 Task: Select a due date automation when advanced on, the moment a card is due add dates due in 1 working days.
Action: Mouse moved to (1187, 85)
Screenshot: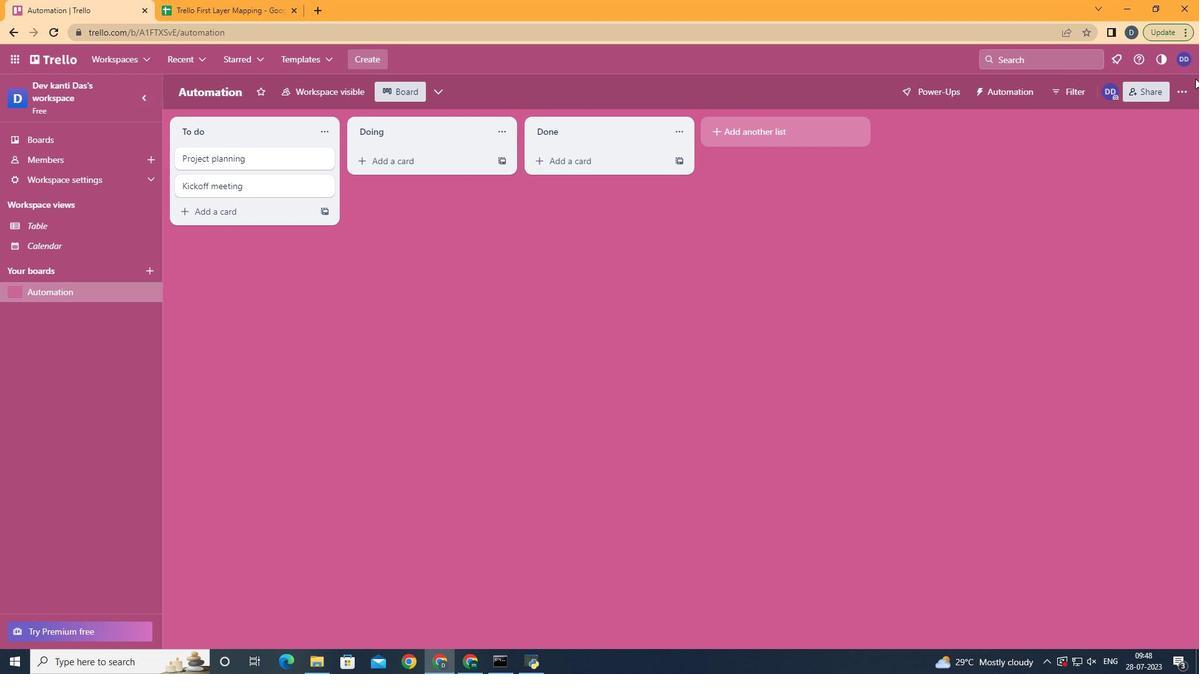 
Action: Mouse pressed left at (1187, 85)
Screenshot: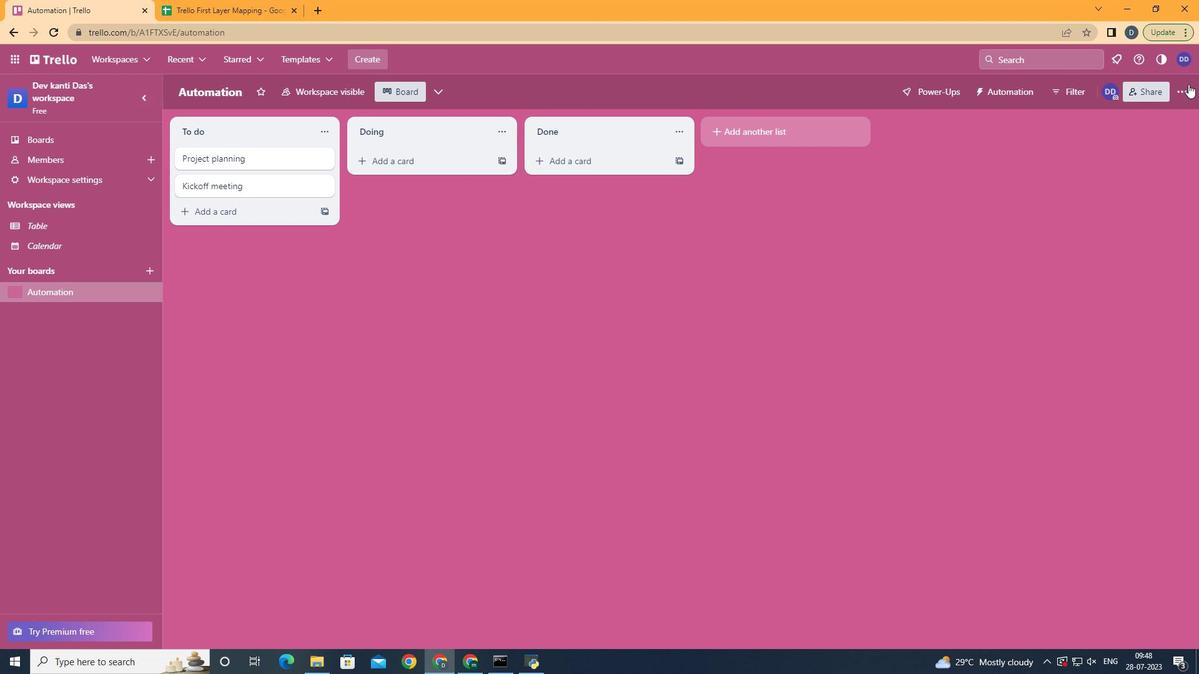 
Action: Mouse moved to (1095, 256)
Screenshot: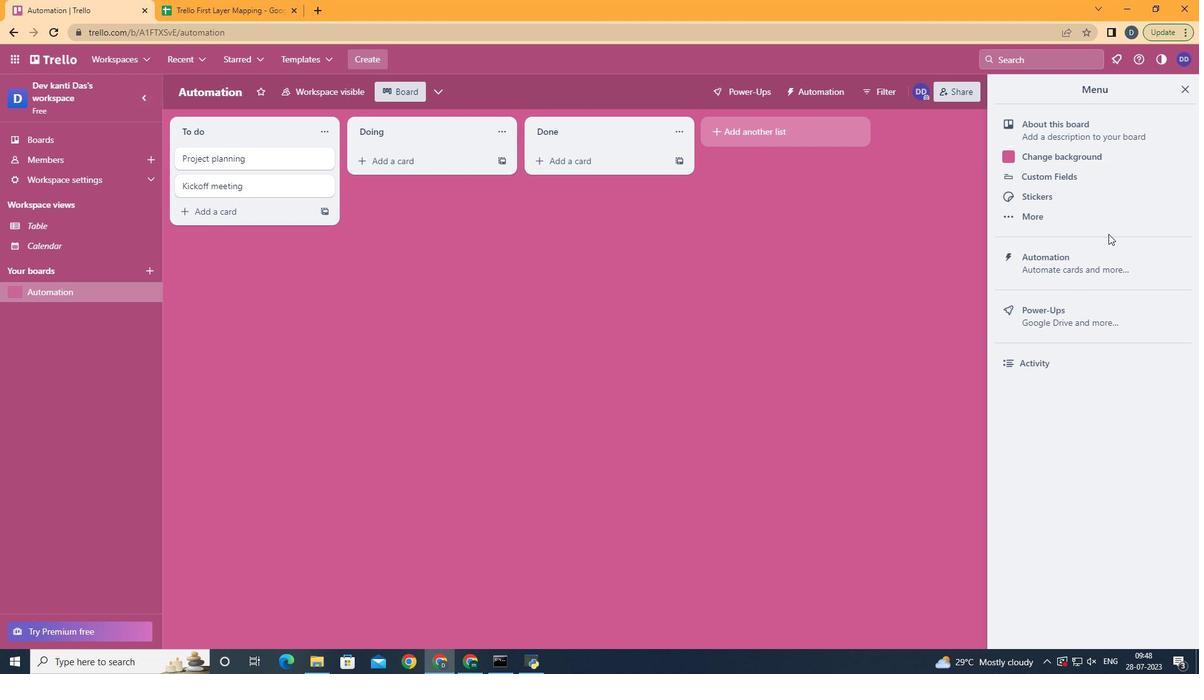 
Action: Mouse pressed left at (1095, 256)
Screenshot: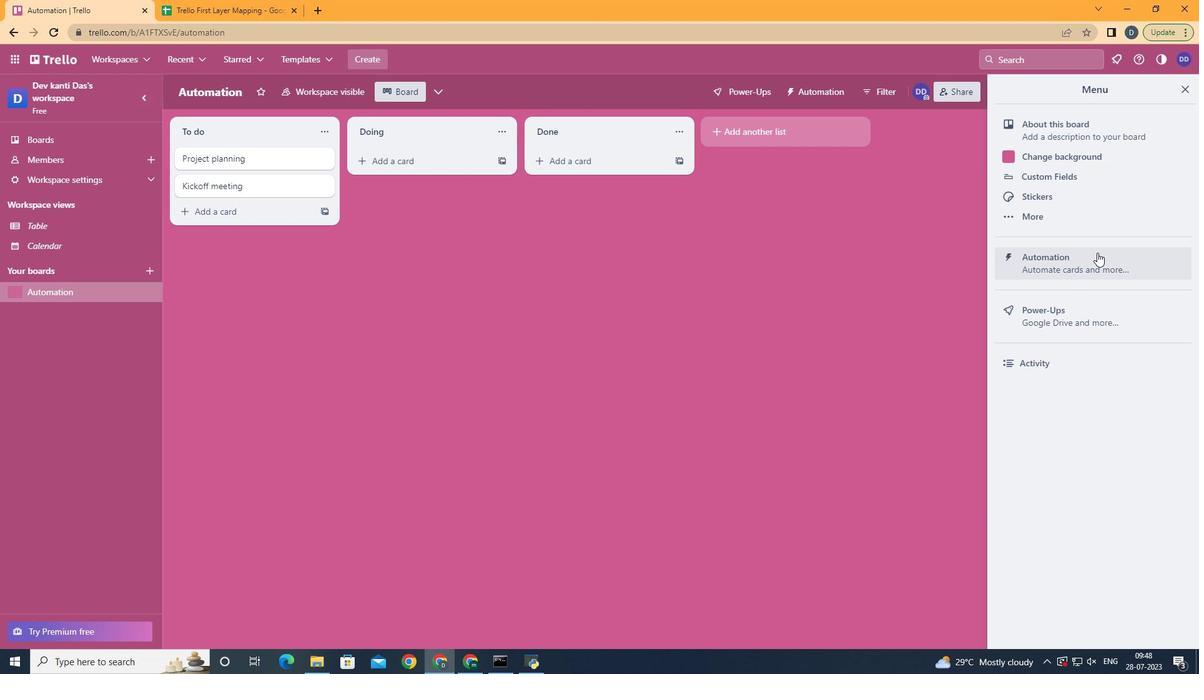 
Action: Mouse moved to (221, 246)
Screenshot: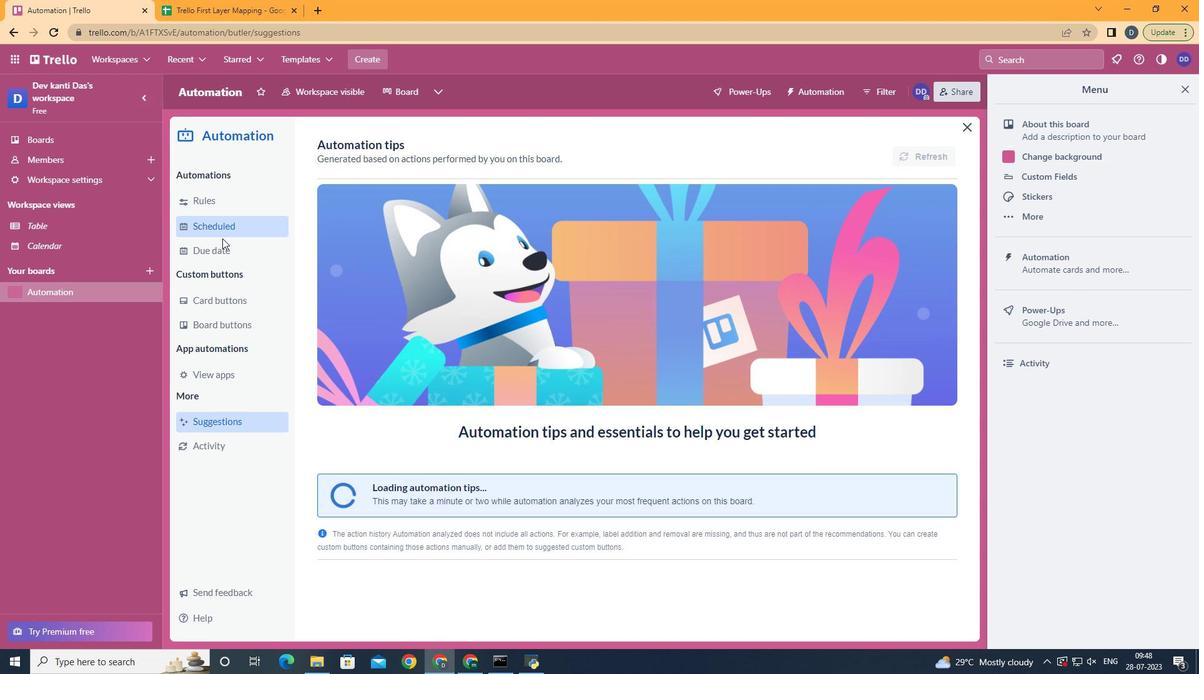 
Action: Mouse pressed left at (221, 246)
Screenshot: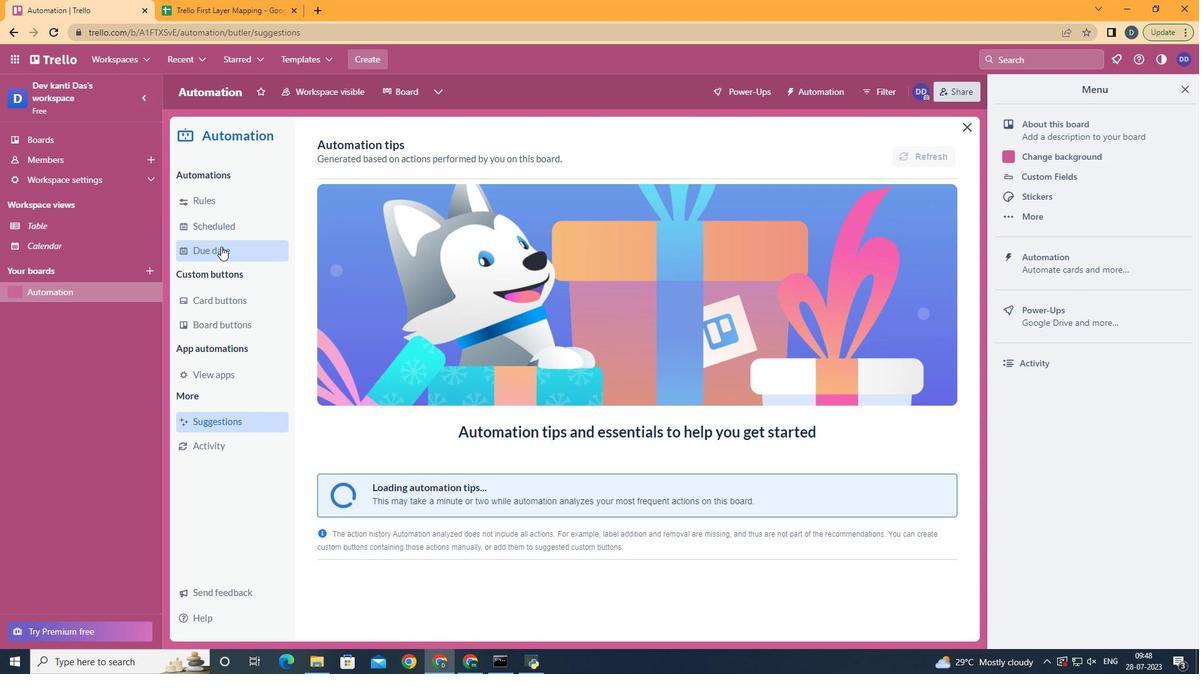 
Action: Mouse moved to (869, 155)
Screenshot: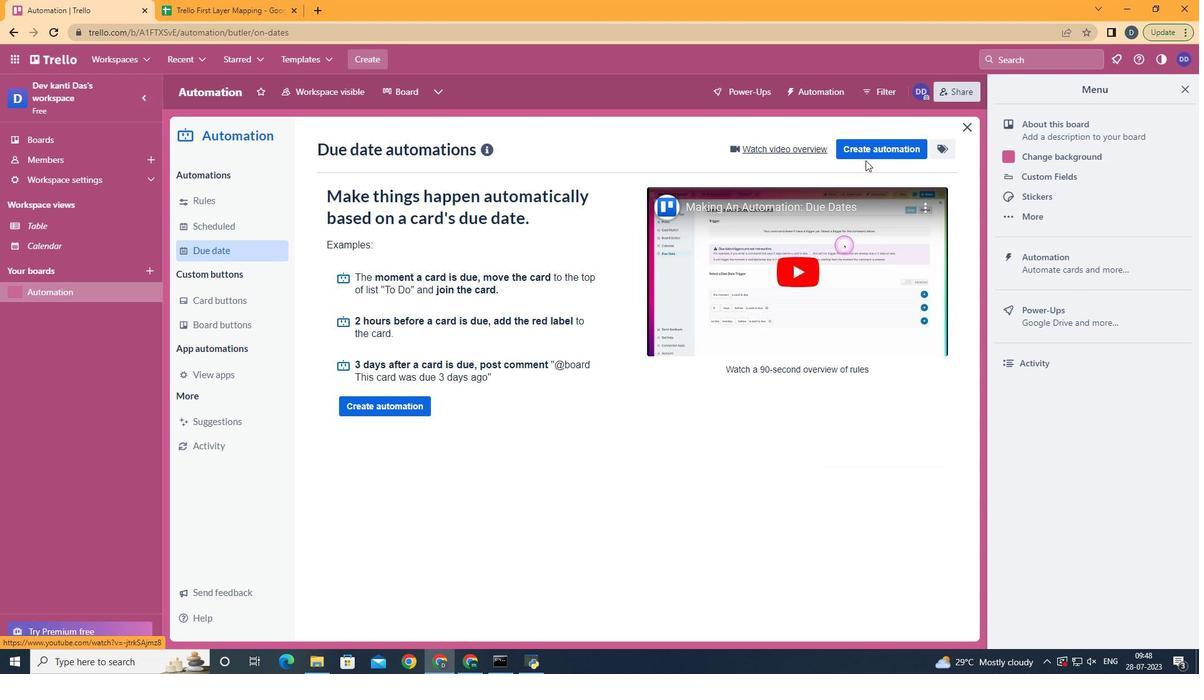
Action: Mouse pressed left at (869, 155)
Screenshot: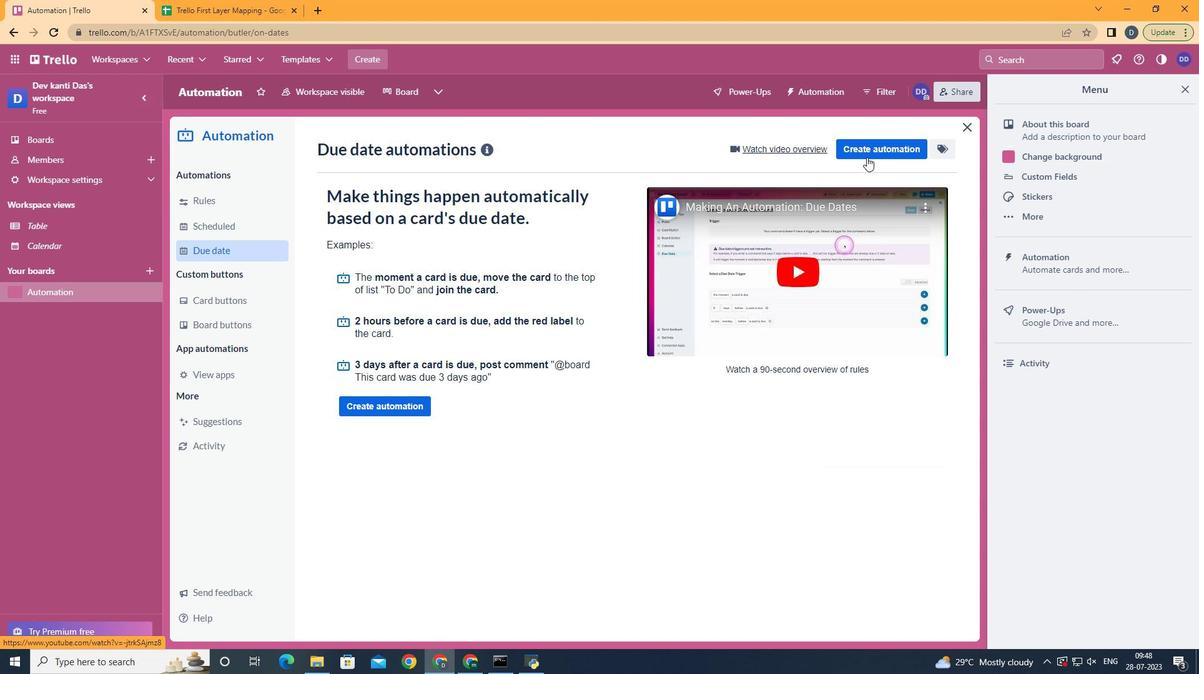 
Action: Mouse moved to (618, 276)
Screenshot: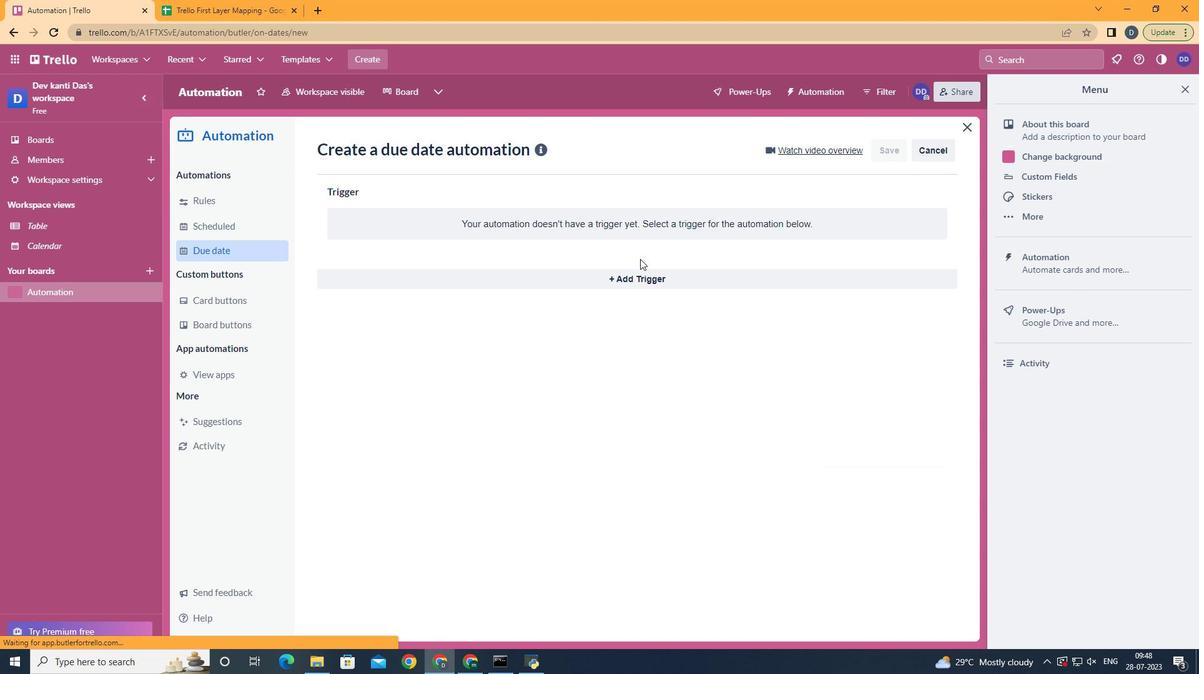 
Action: Mouse pressed left at (618, 276)
Screenshot: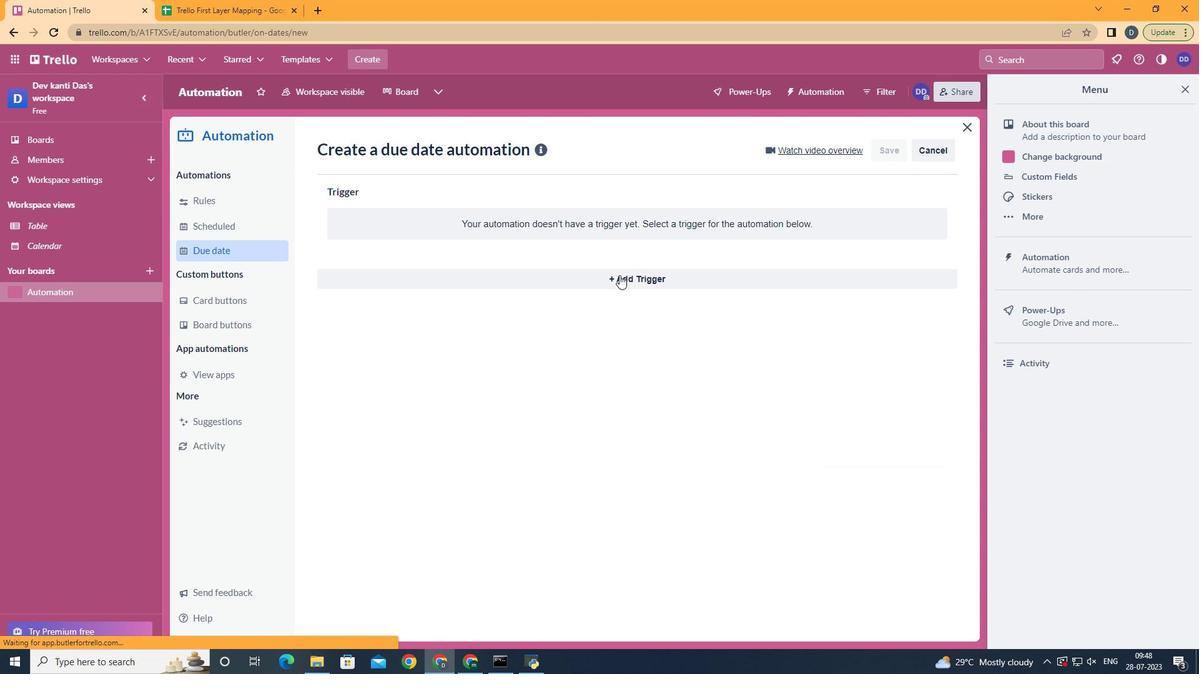
Action: Mouse moved to (425, 422)
Screenshot: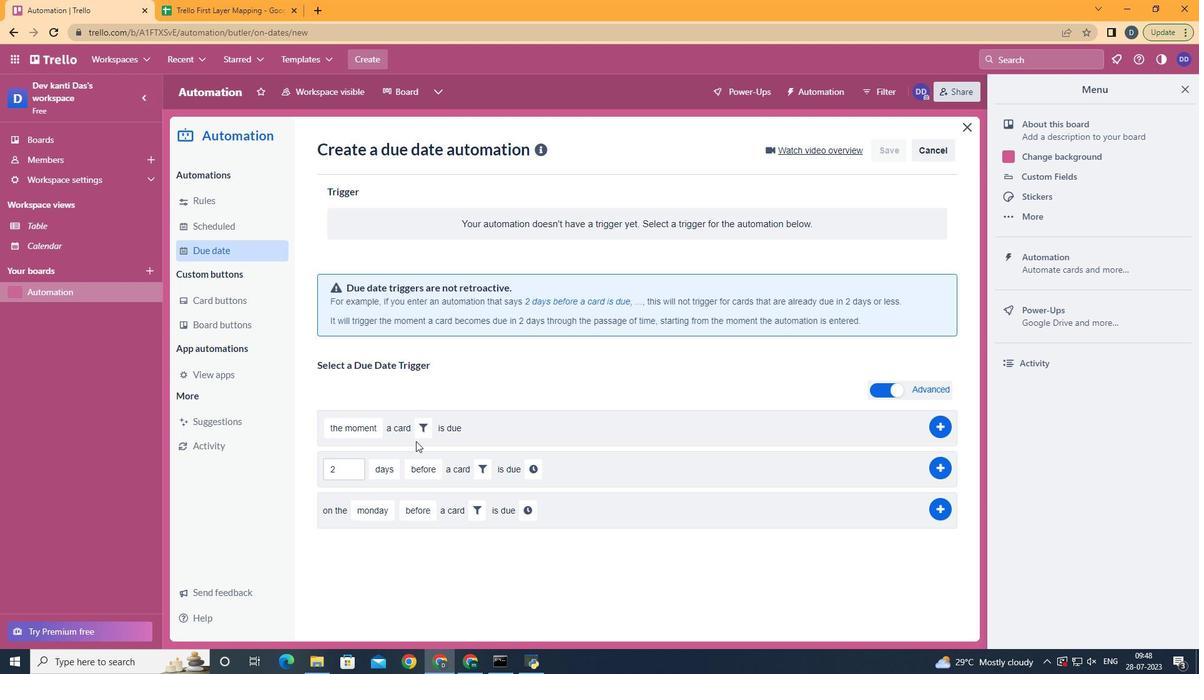 
Action: Mouse pressed left at (425, 422)
Screenshot: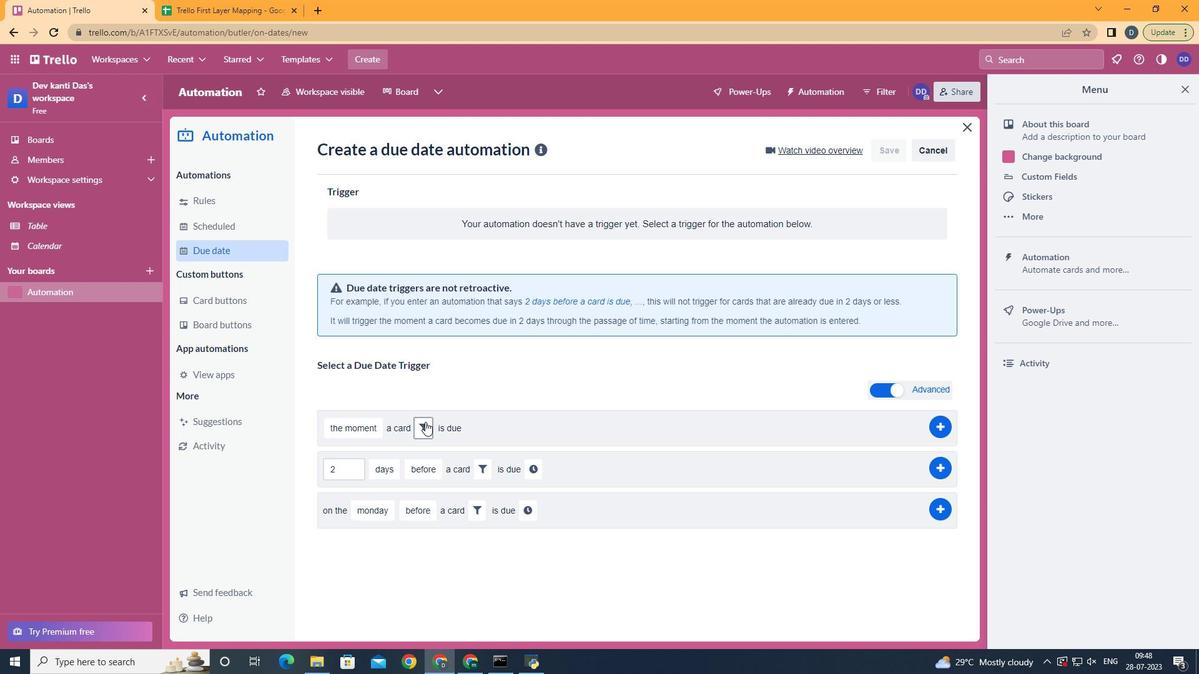 
Action: Mouse moved to (497, 470)
Screenshot: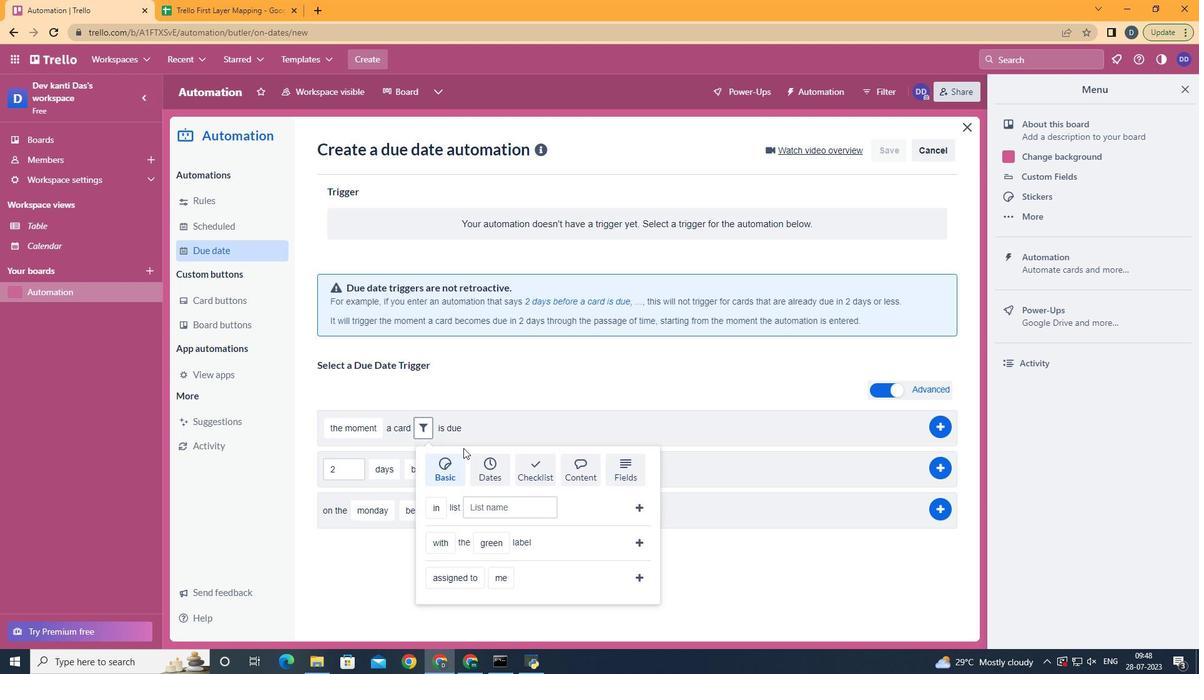 
Action: Mouse pressed left at (497, 470)
Screenshot: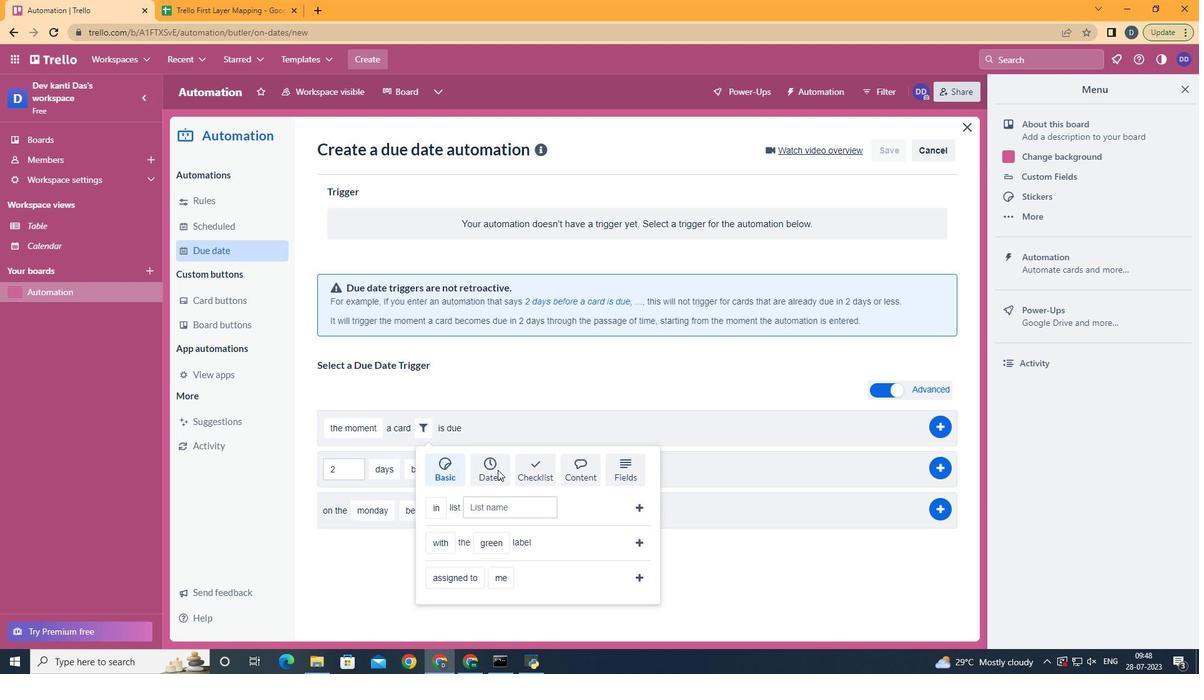 
Action: Mouse moved to (466, 564)
Screenshot: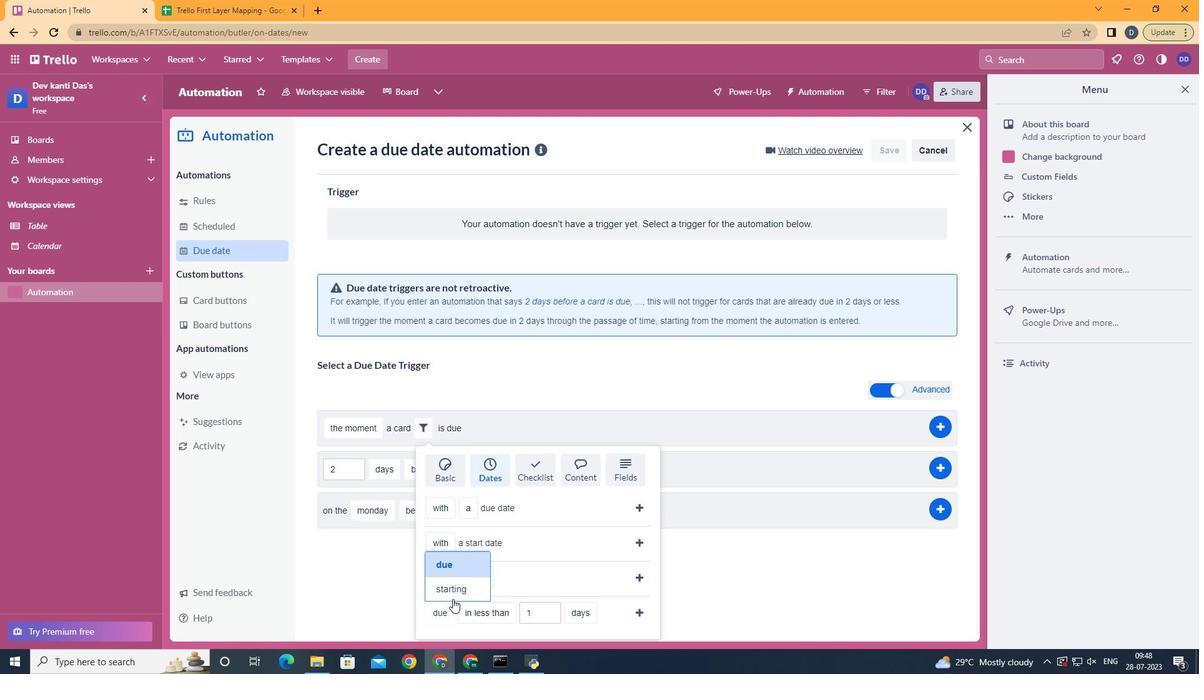 
Action: Mouse pressed left at (466, 564)
Screenshot: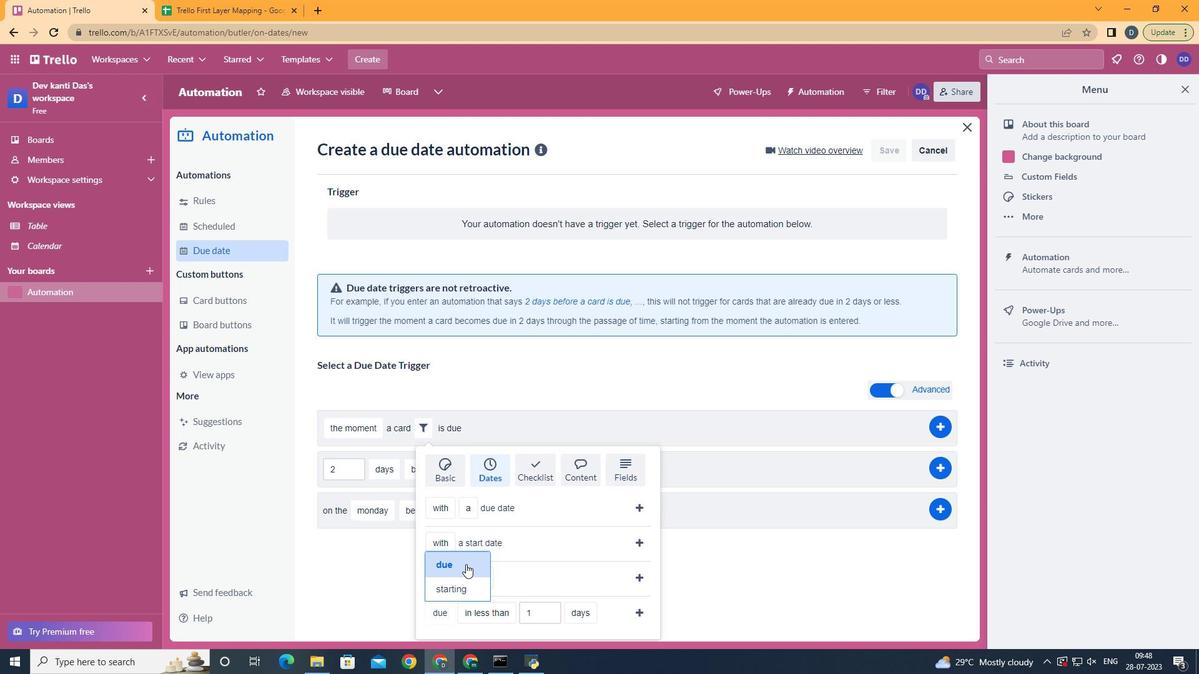 
Action: Mouse moved to (504, 565)
Screenshot: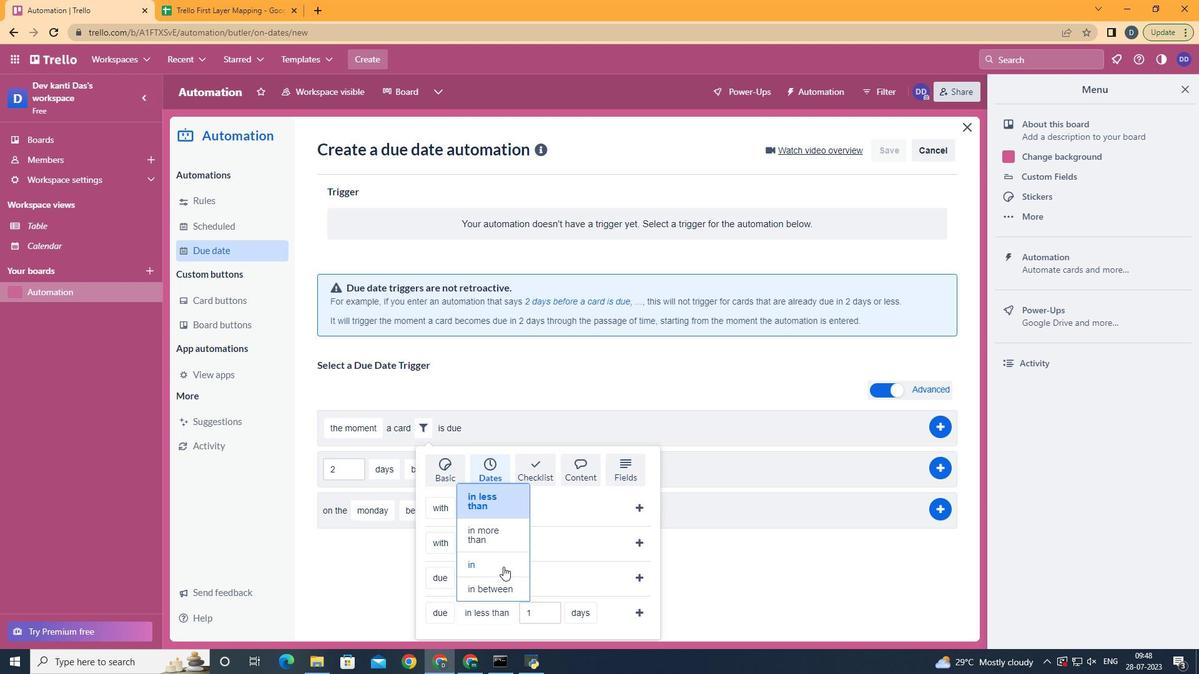 
Action: Mouse pressed left at (504, 565)
Screenshot: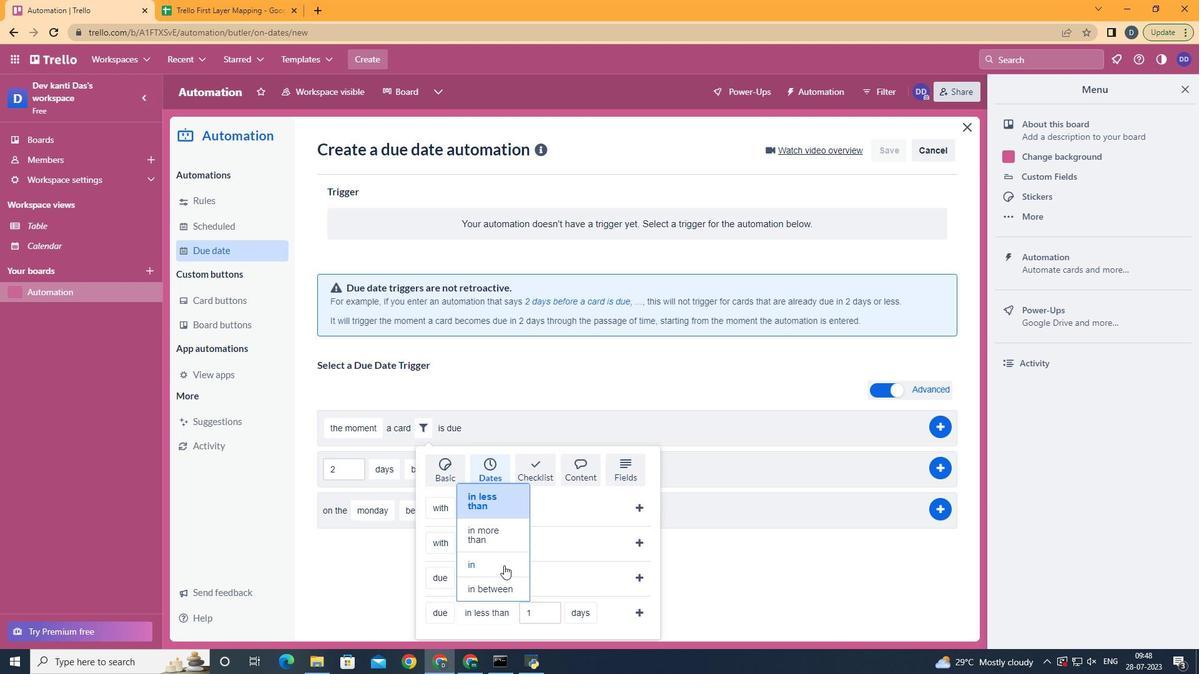 
Action: Mouse moved to (570, 590)
Screenshot: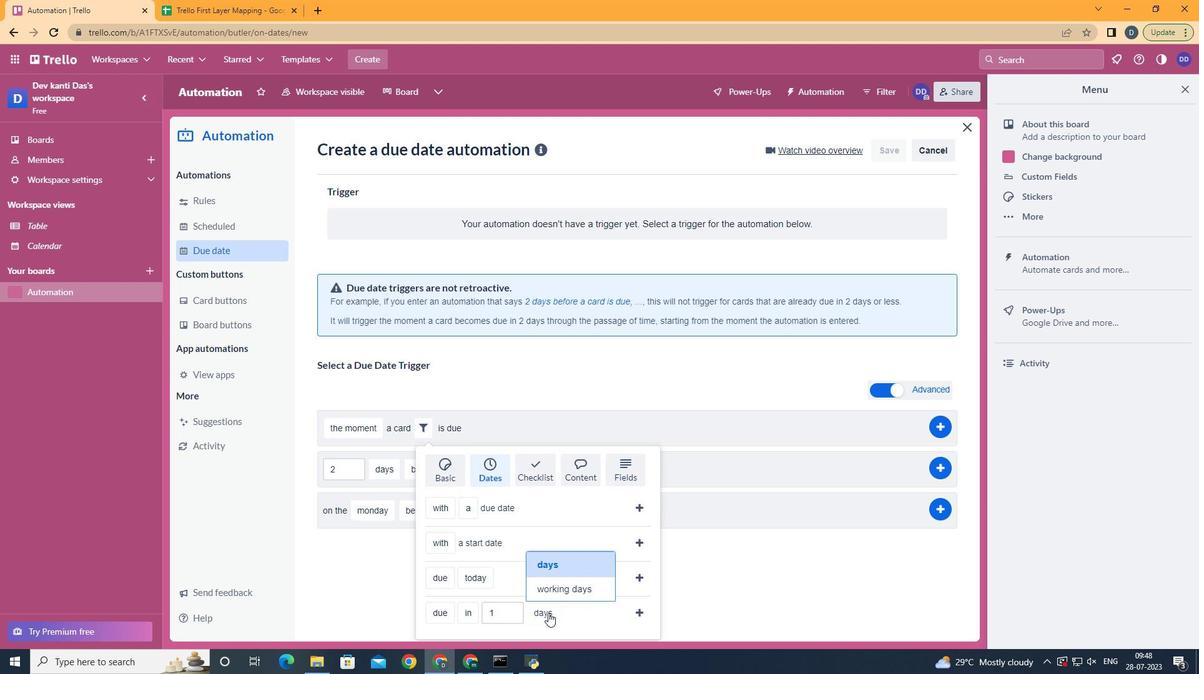 
Action: Mouse pressed left at (570, 590)
Screenshot: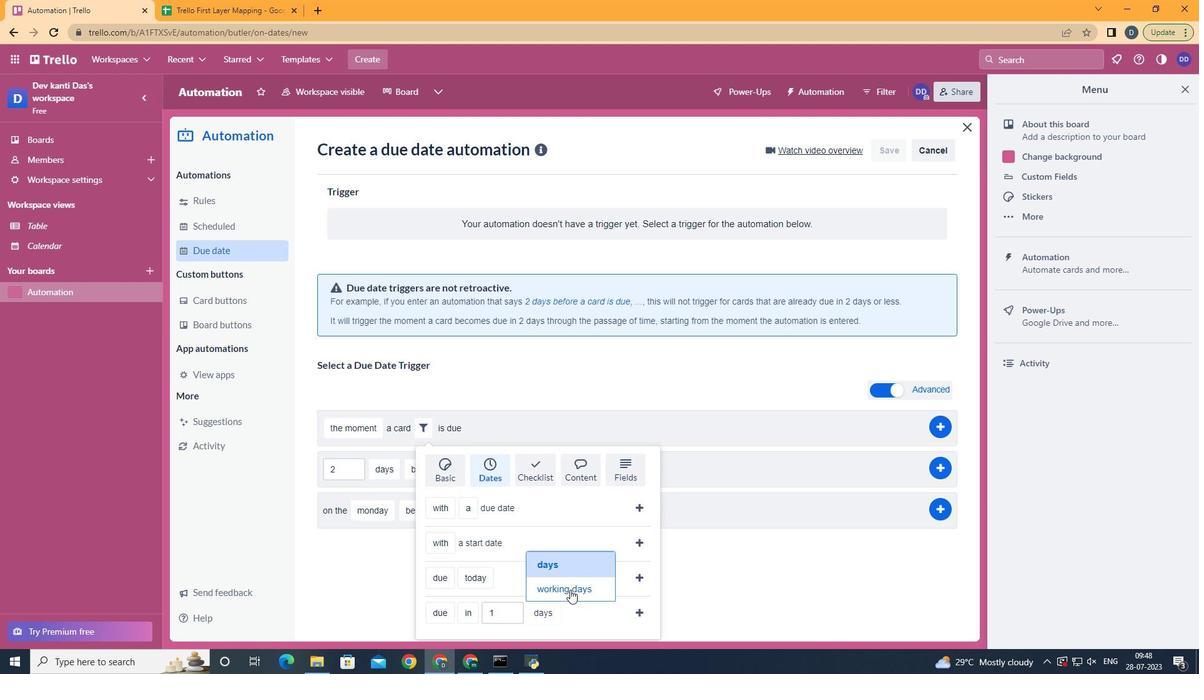 
Action: Mouse moved to (632, 608)
Screenshot: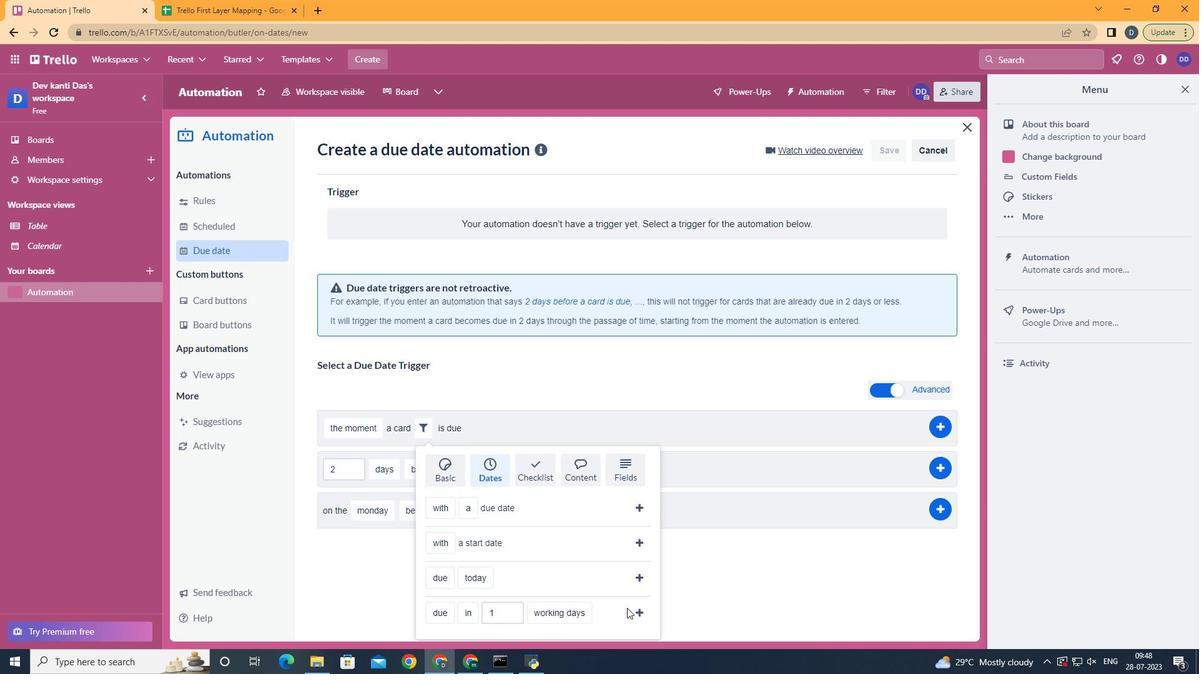 
Action: Mouse pressed left at (632, 608)
Screenshot: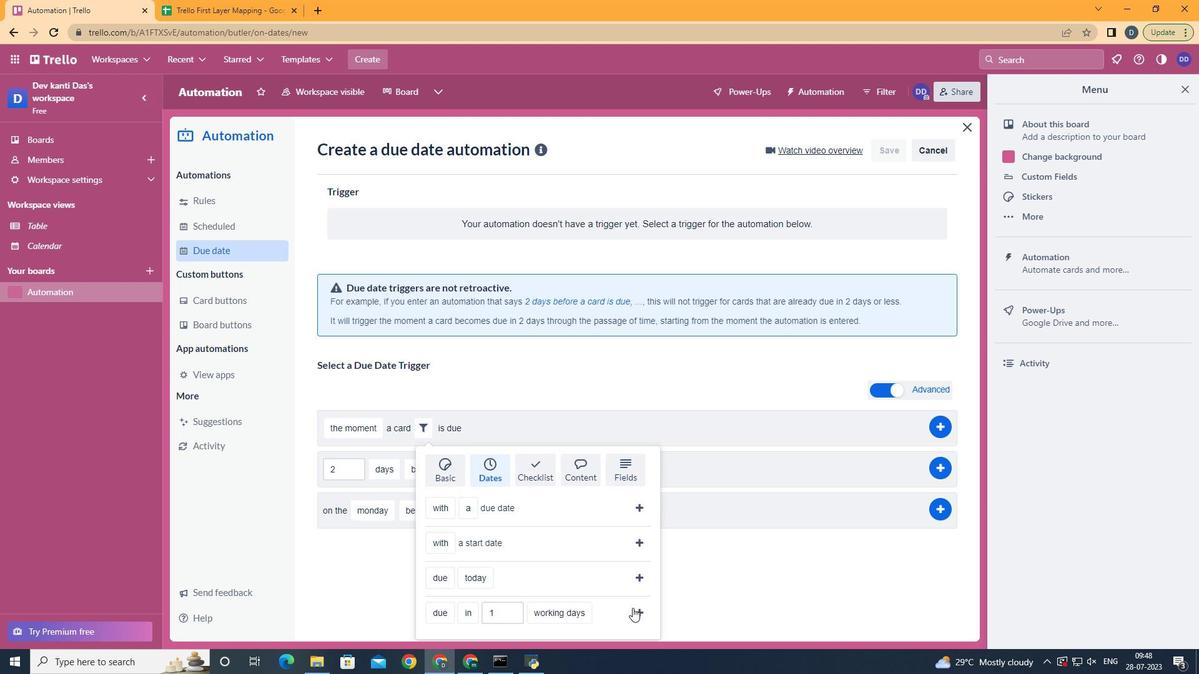 
